 Task: Add Bluebonnet B-Complex 50 to the cart.
Action: Mouse pressed left at (26, 66)
Screenshot: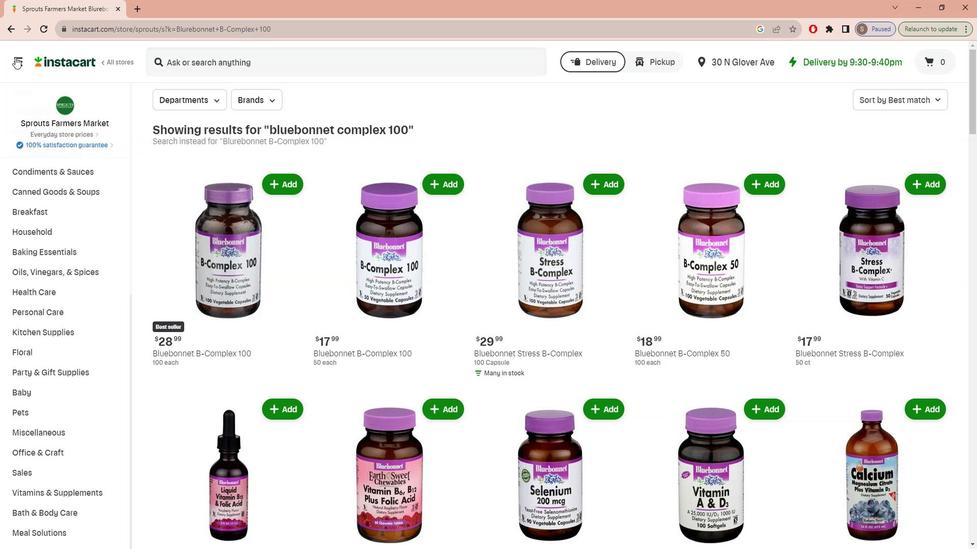 
Action: Mouse moved to (43, 133)
Screenshot: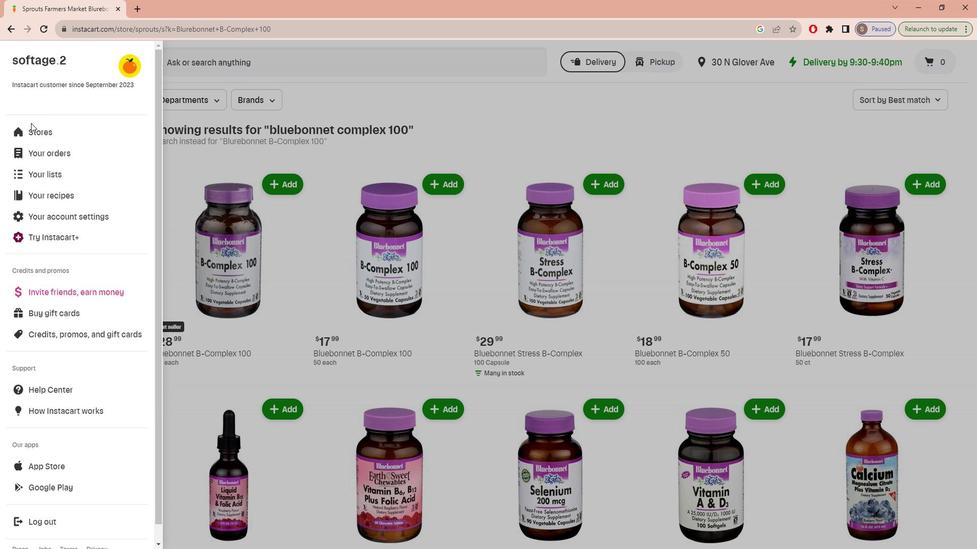 
Action: Mouse pressed left at (43, 133)
Screenshot: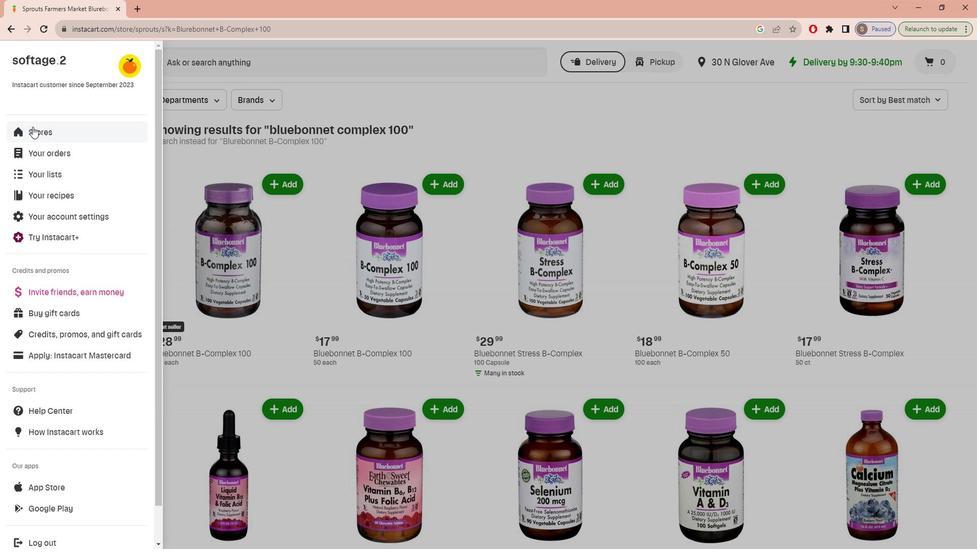 
Action: Mouse moved to (245, 102)
Screenshot: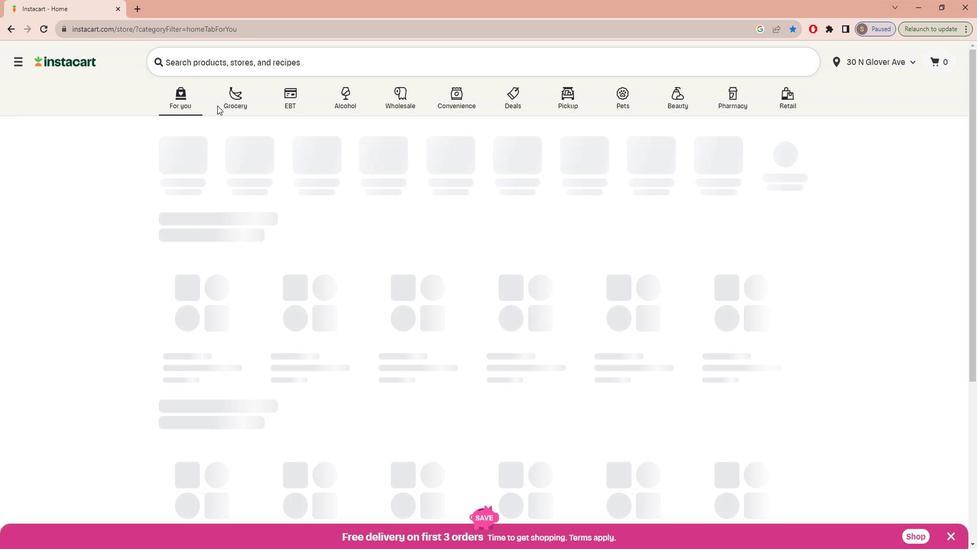 
Action: Mouse pressed left at (245, 102)
Screenshot: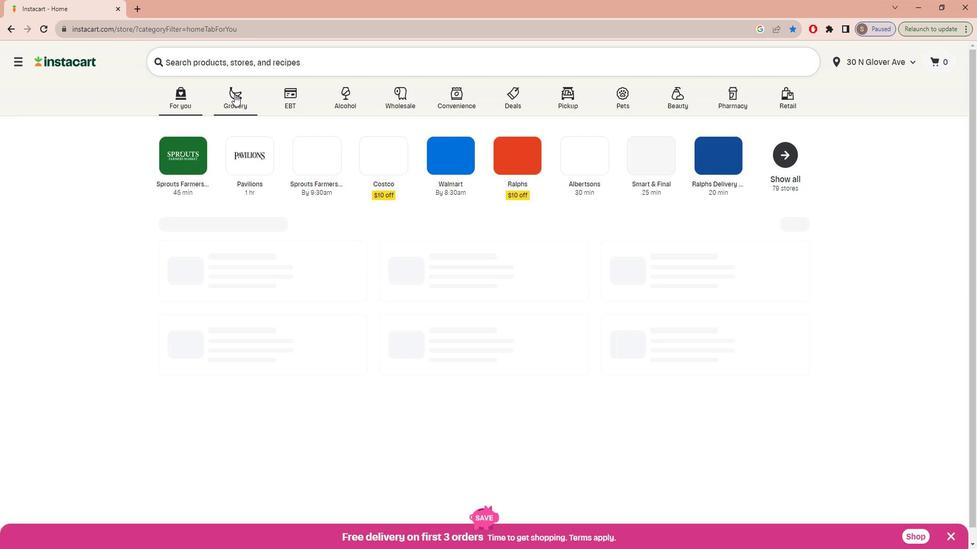 
Action: Mouse moved to (241, 290)
Screenshot: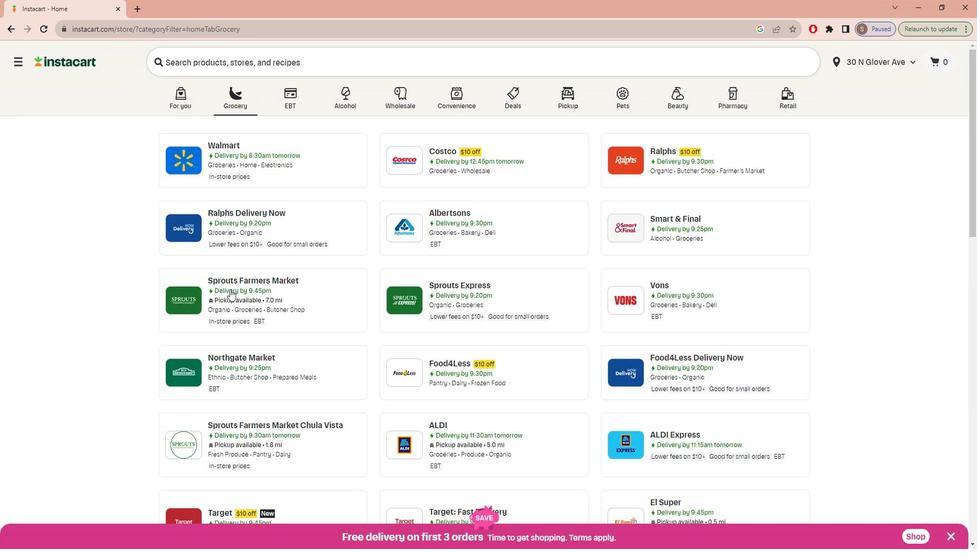 
Action: Mouse pressed left at (241, 290)
Screenshot: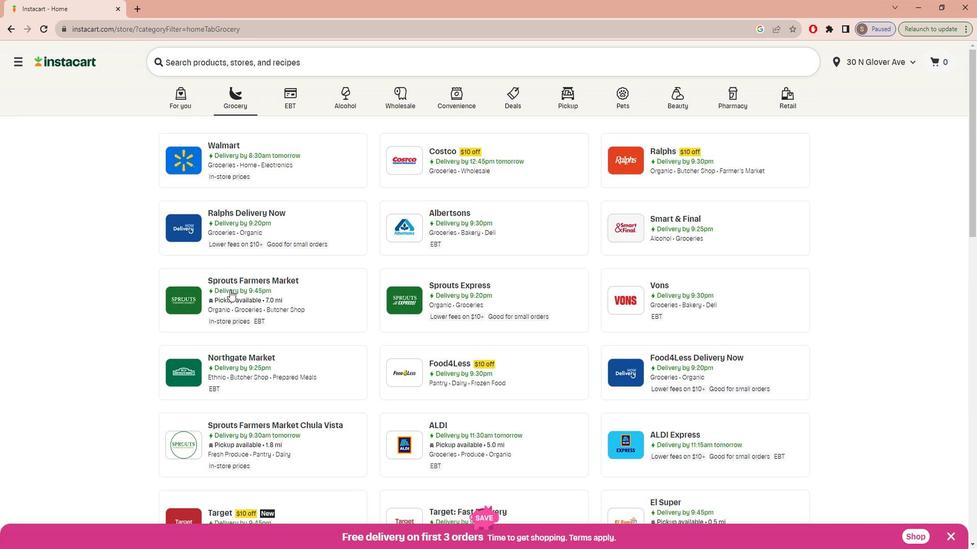 
Action: Mouse moved to (118, 380)
Screenshot: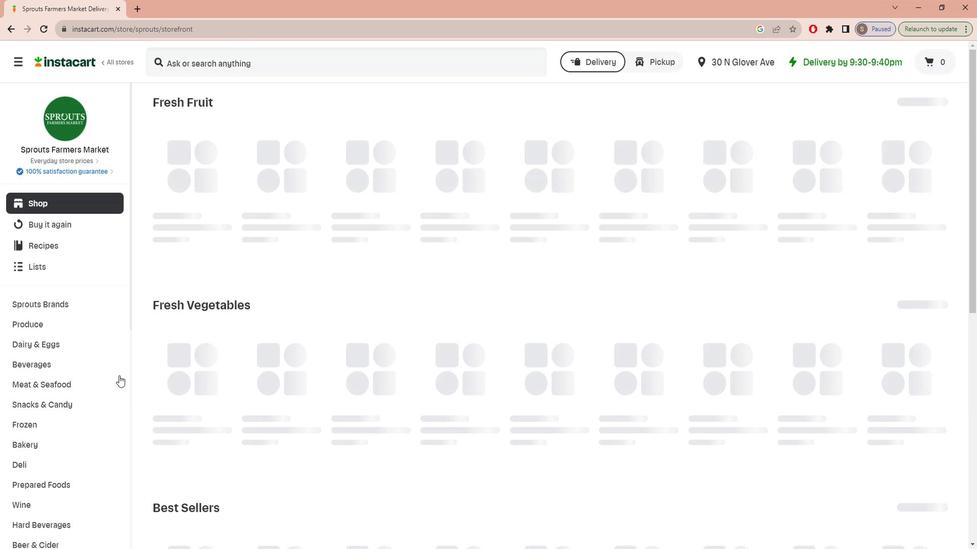 
Action: Mouse scrolled (118, 380) with delta (0, 0)
Screenshot: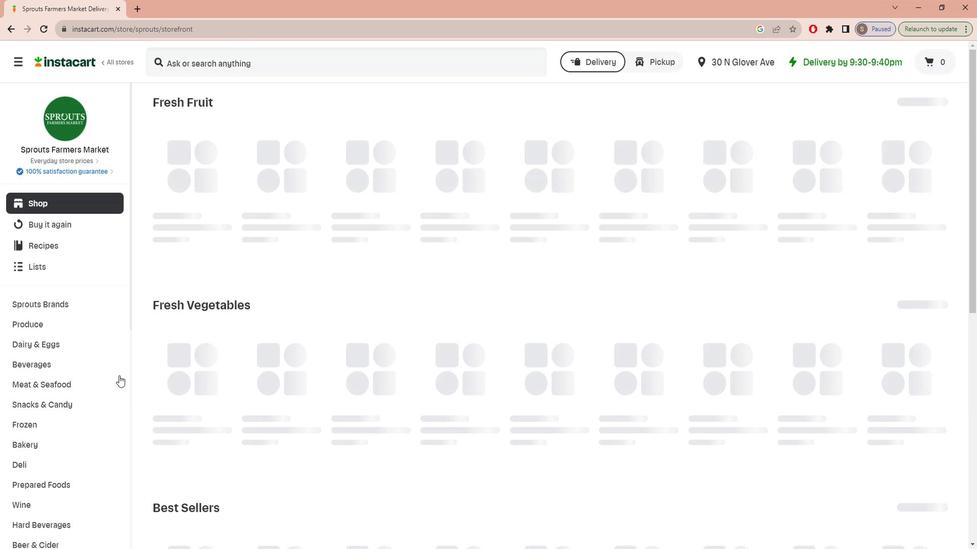 
Action: Mouse moved to (115, 381)
Screenshot: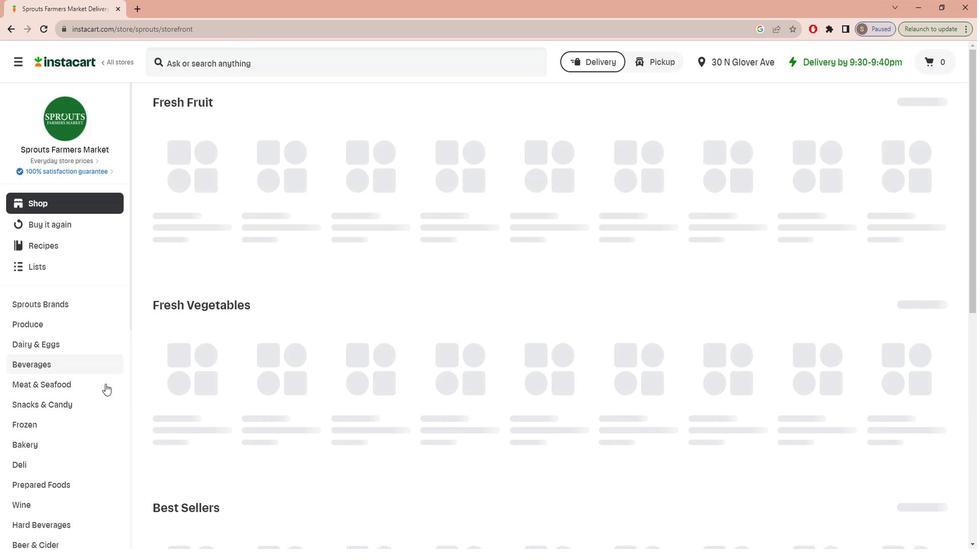 
Action: Mouse scrolled (115, 381) with delta (0, 0)
Screenshot: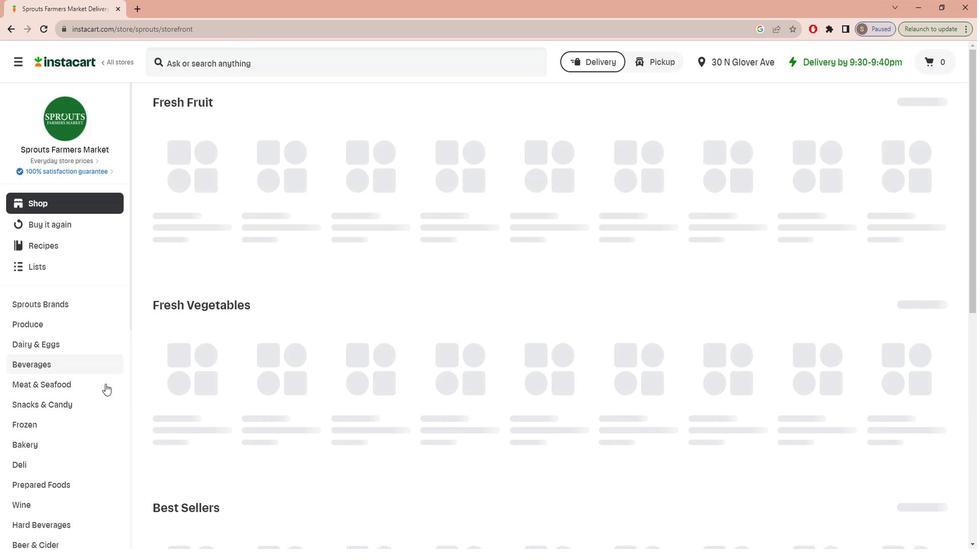 
Action: Mouse moved to (113, 382)
Screenshot: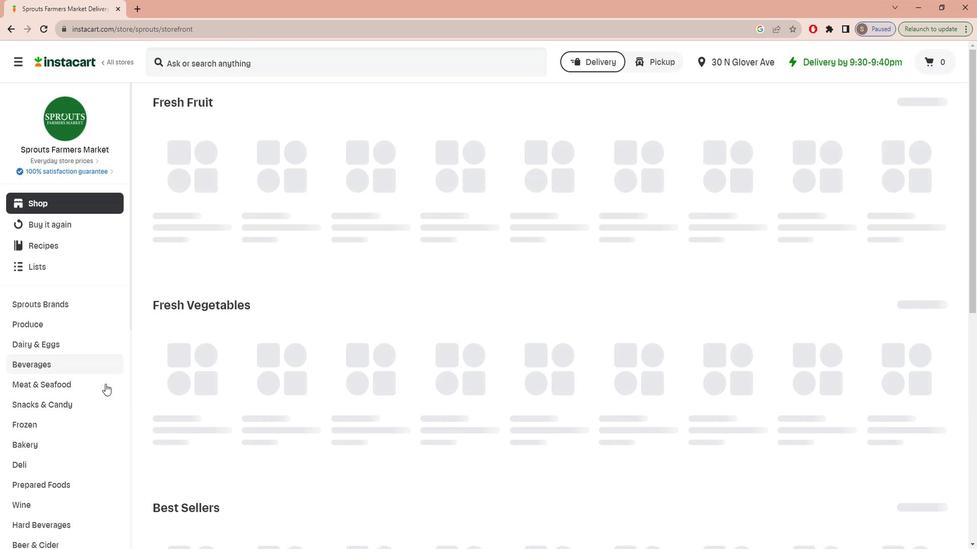 
Action: Mouse scrolled (113, 382) with delta (0, 0)
Screenshot: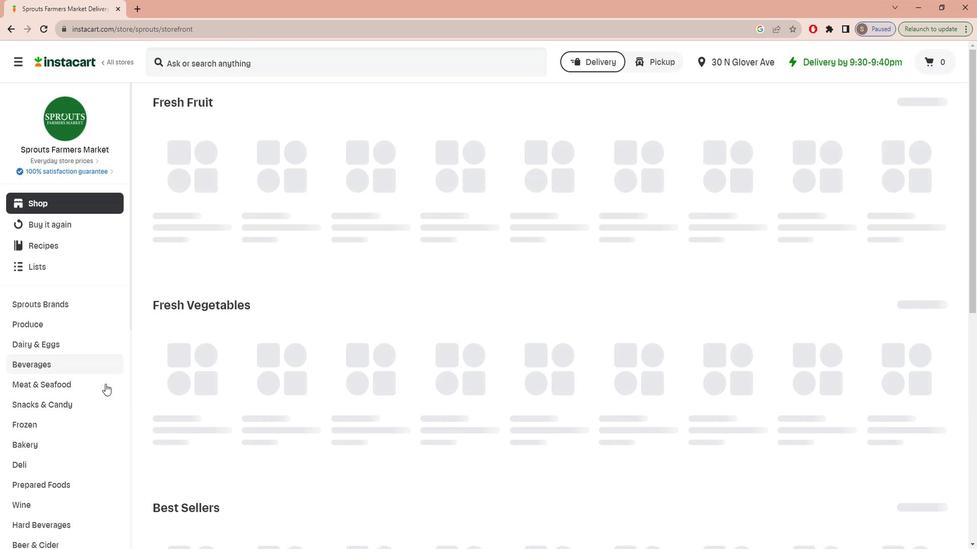 
Action: Mouse moved to (112, 383)
Screenshot: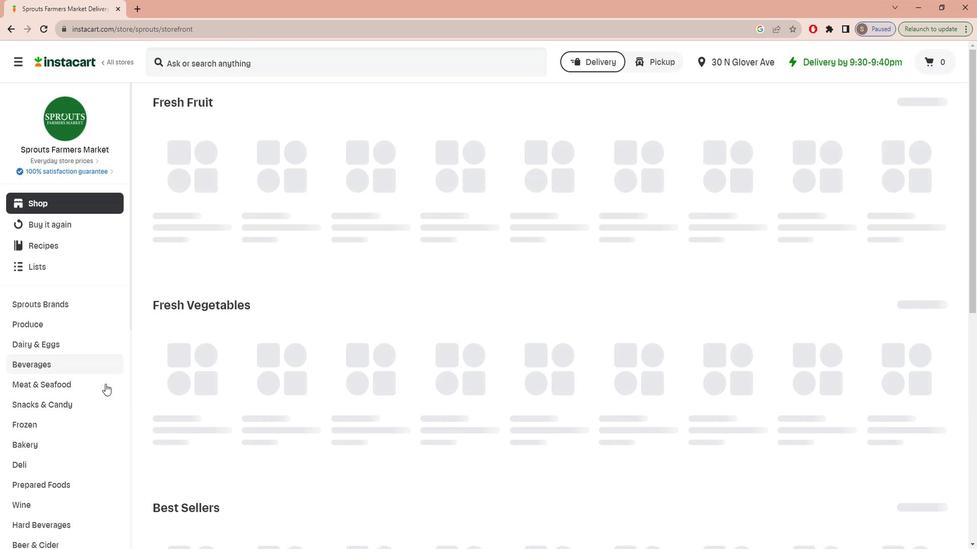 
Action: Mouse scrolled (112, 382) with delta (0, 0)
Screenshot: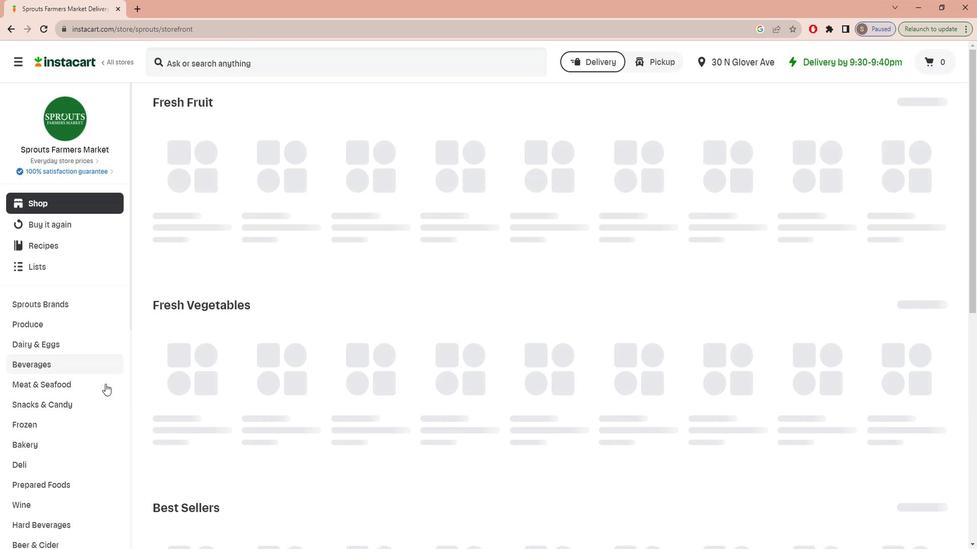 
Action: Mouse moved to (112, 383)
Screenshot: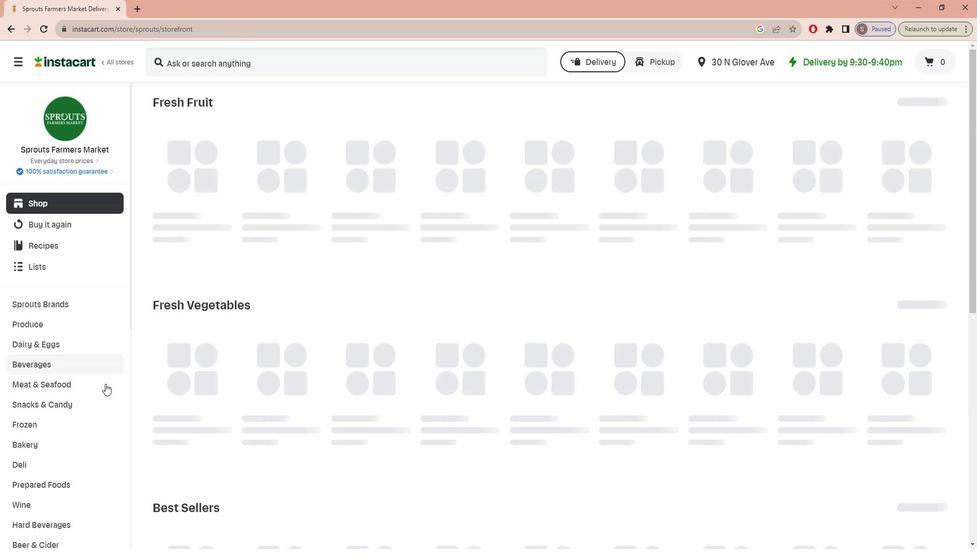 
Action: Mouse scrolled (112, 383) with delta (0, 0)
Screenshot: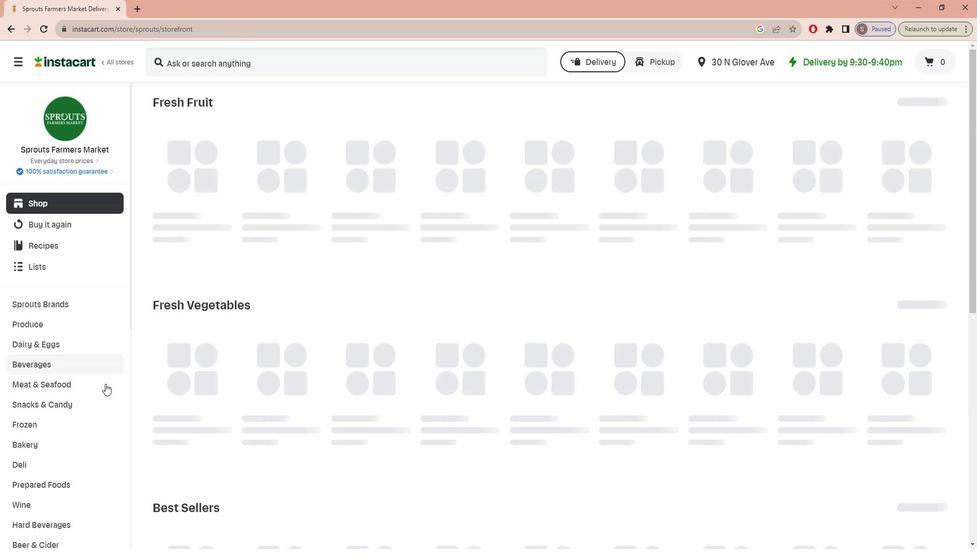 
Action: Mouse moved to (111, 384)
Screenshot: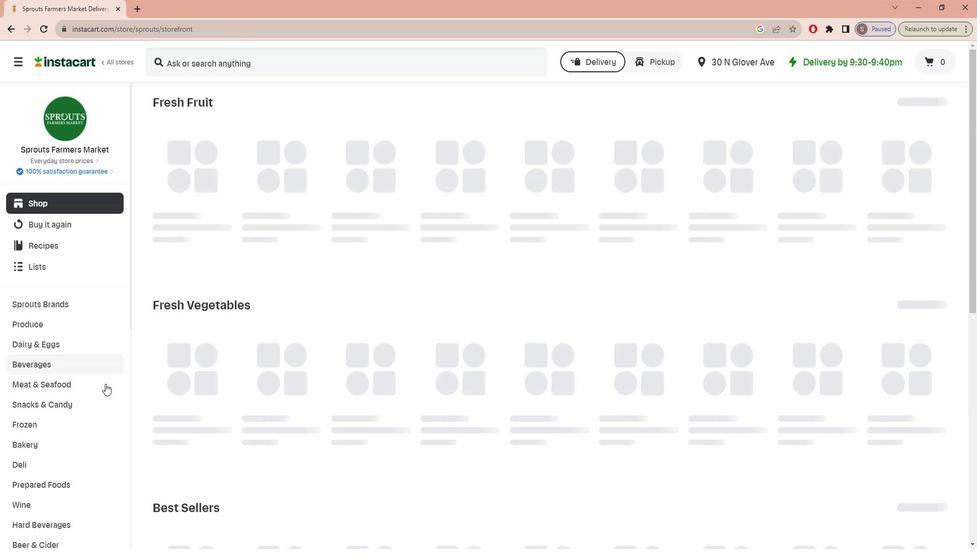 
Action: Mouse scrolled (111, 383) with delta (0, 0)
Screenshot: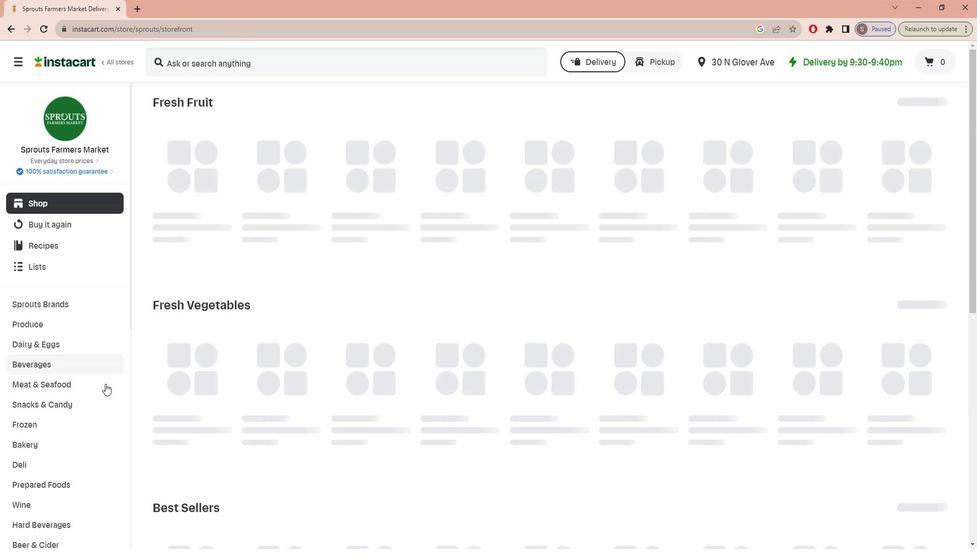 
Action: Mouse scrolled (111, 383) with delta (0, 0)
Screenshot: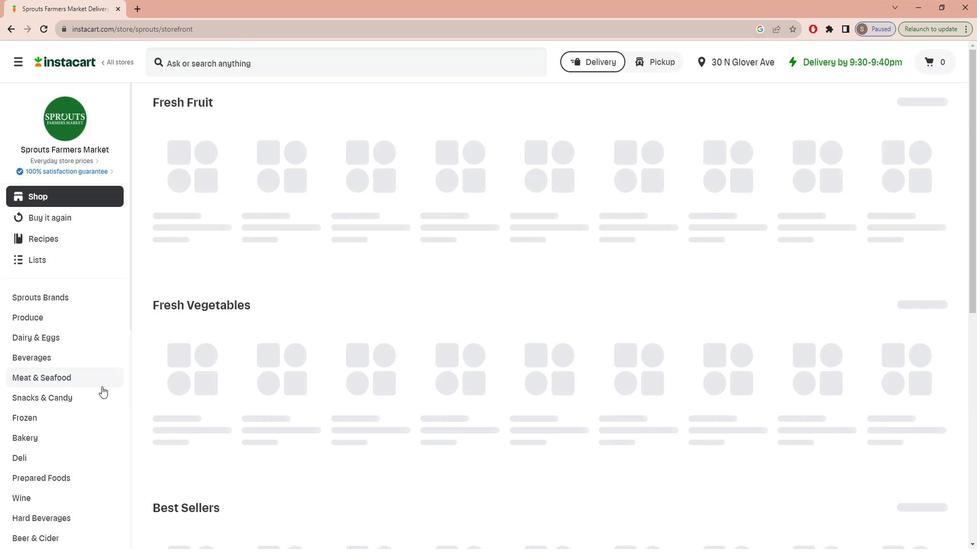 
Action: Mouse moved to (111, 384)
Screenshot: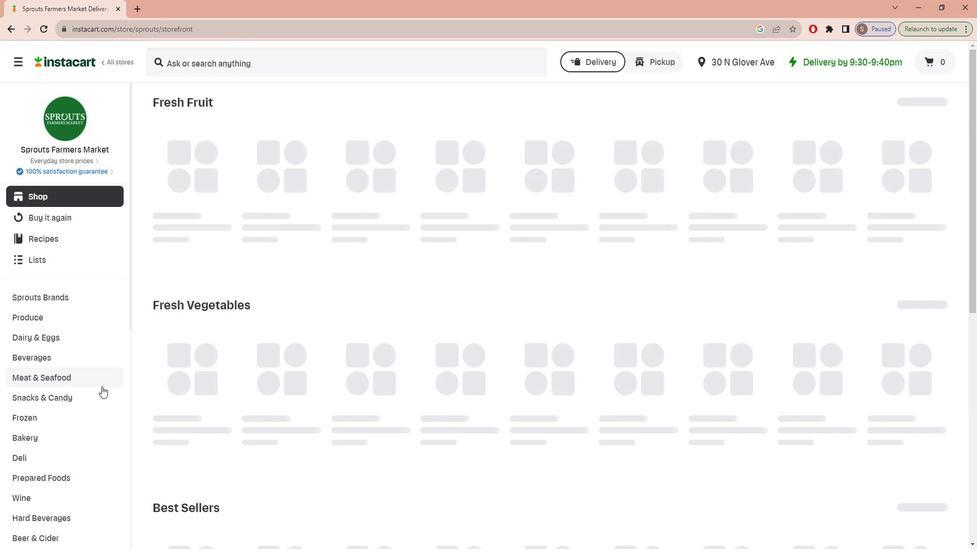 
Action: Mouse scrolled (111, 383) with delta (0, 0)
Screenshot: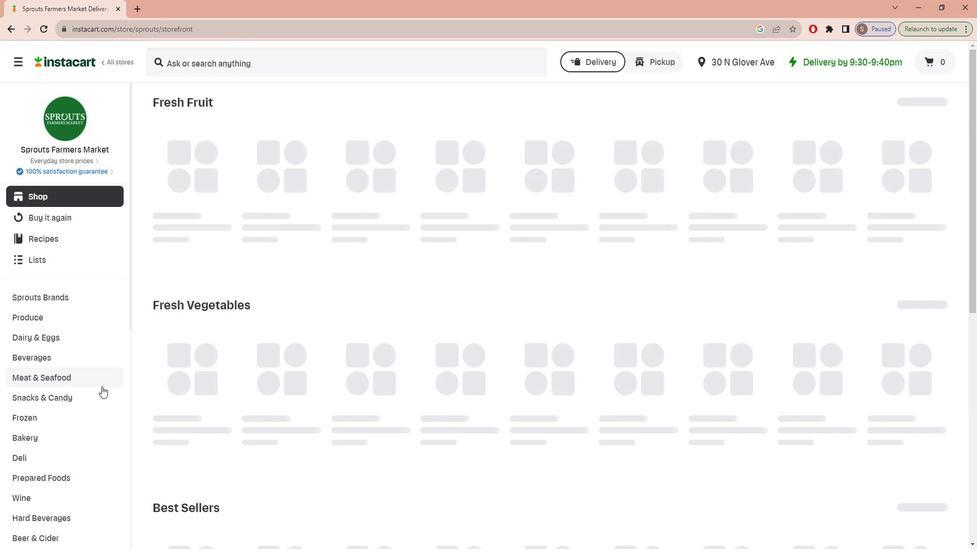 
Action: Mouse moved to (96, 482)
Screenshot: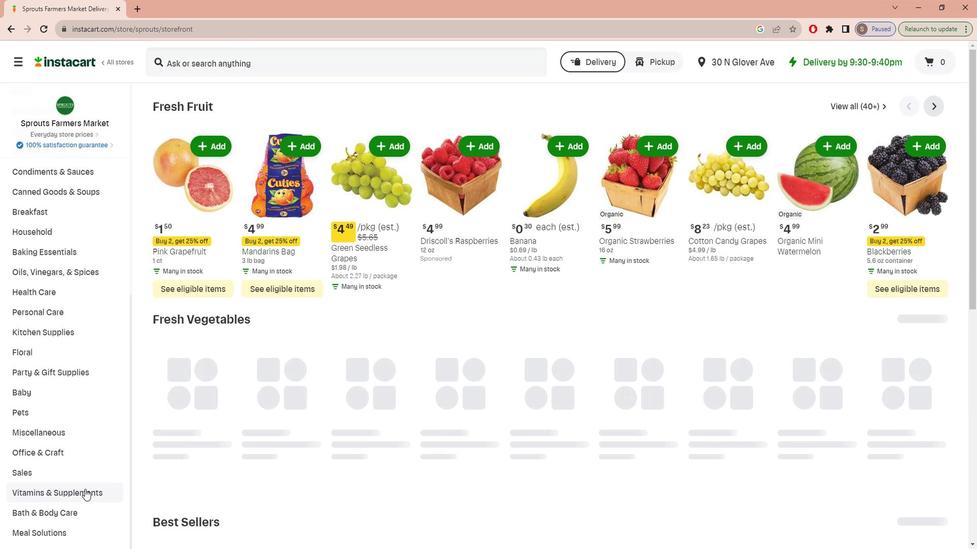 
Action: Mouse pressed left at (96, 482)
Screenshot: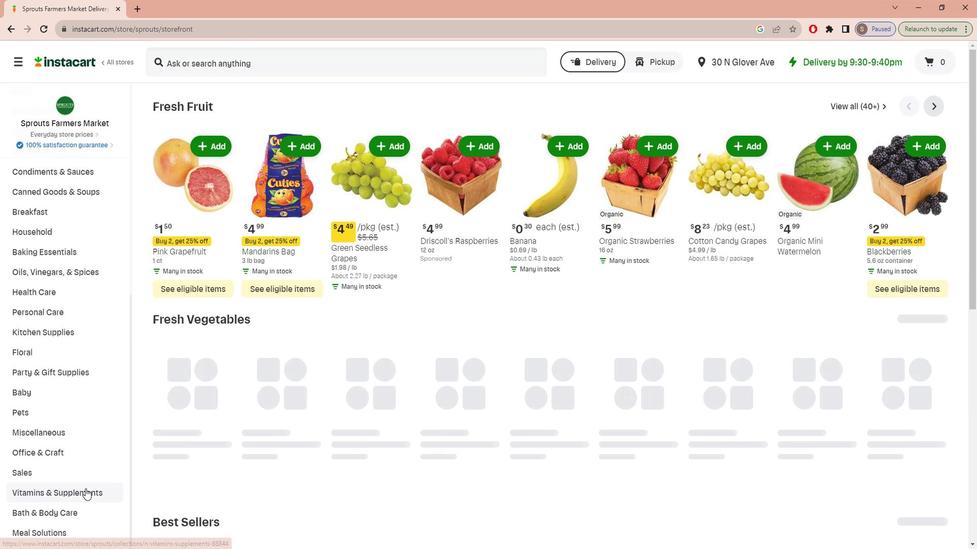 
Action: Mouse moved to (958, 134)
Screenshot: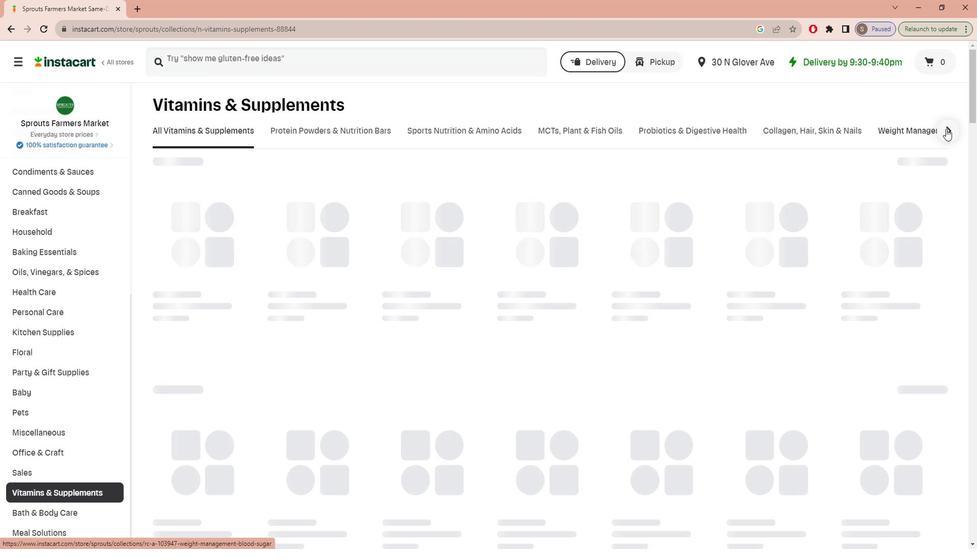 
Action: Mouse pressed left at (958, 134)
Screenshot: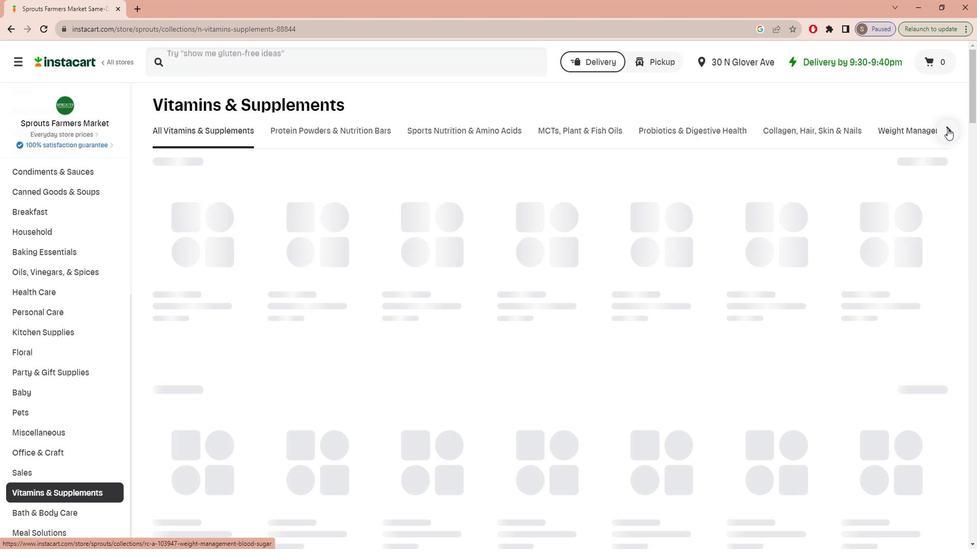 
Action: Mouse moved to (700, 136)
Screenshot: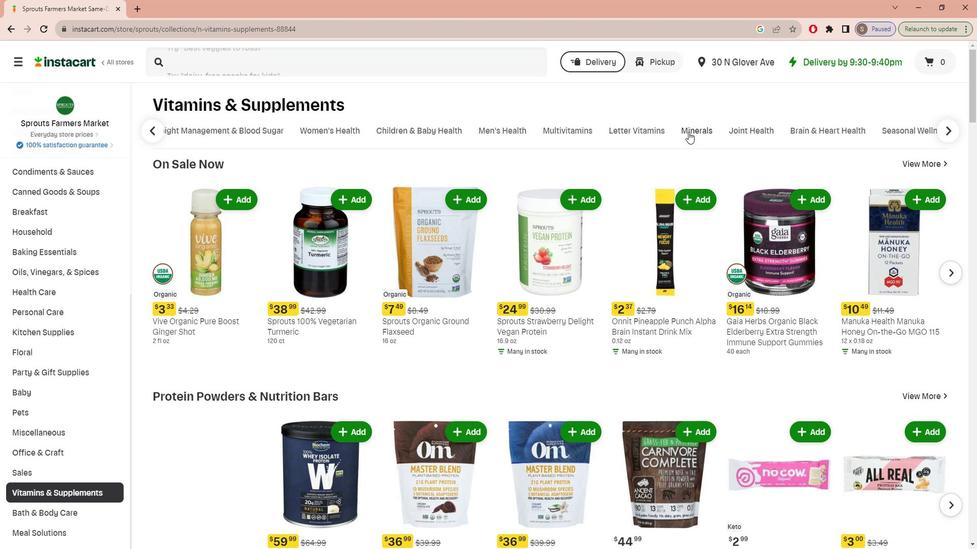 
Action: Mouse pressed left at (700, 136)
Screenshot: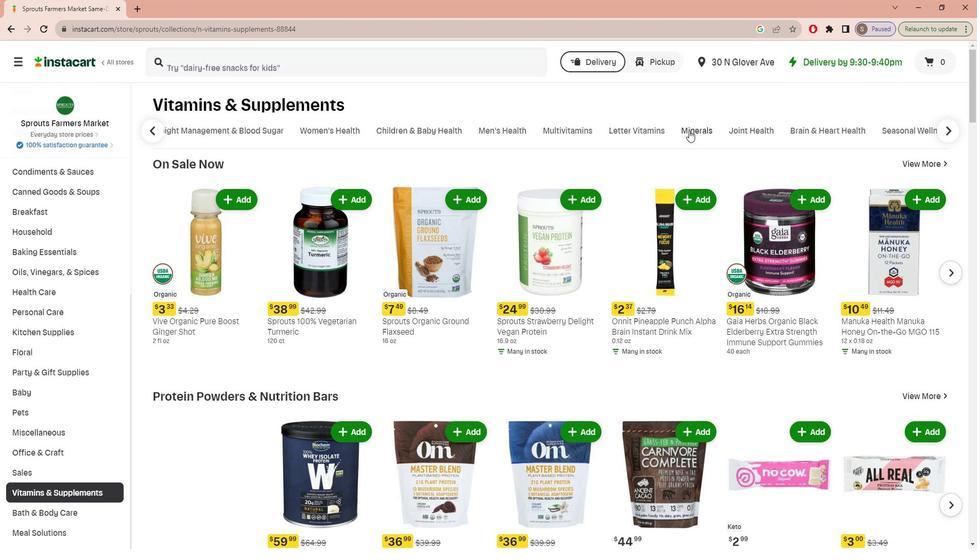 
Action: Mouse moved to (372, 73)
Screenshot: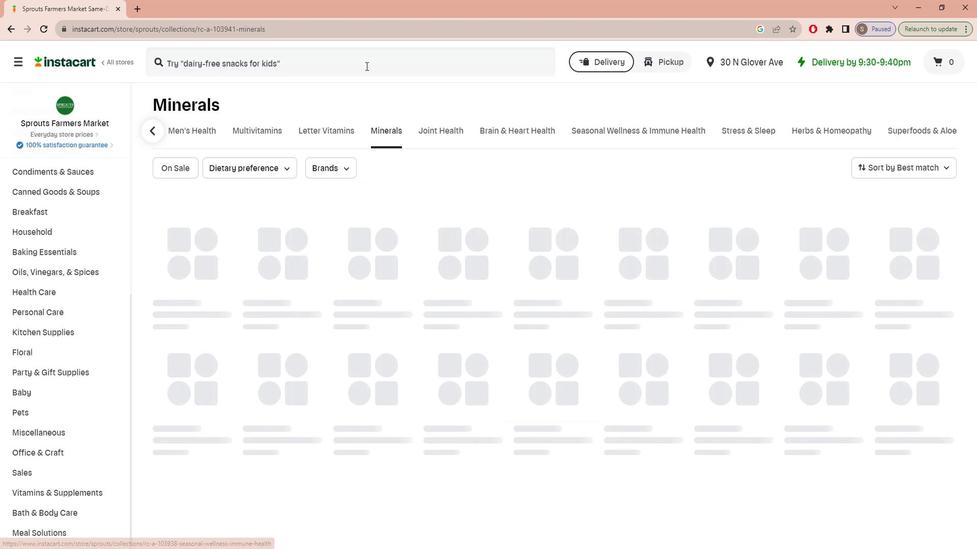 
Action: Mouse pressed left at (372, 73)
Screenshot: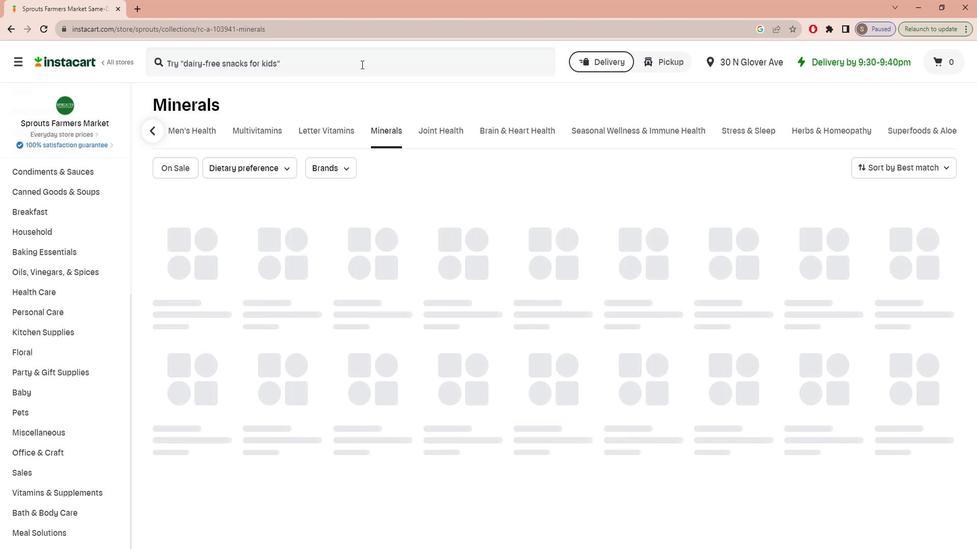 
Action: Key pressed b<Key.caps_lock>LUEBONNET<Key.space><Key.caps_lock>b-c<Key.caps_lock>OMPLEX<Key.space>50<Key.enter>
Screenshot: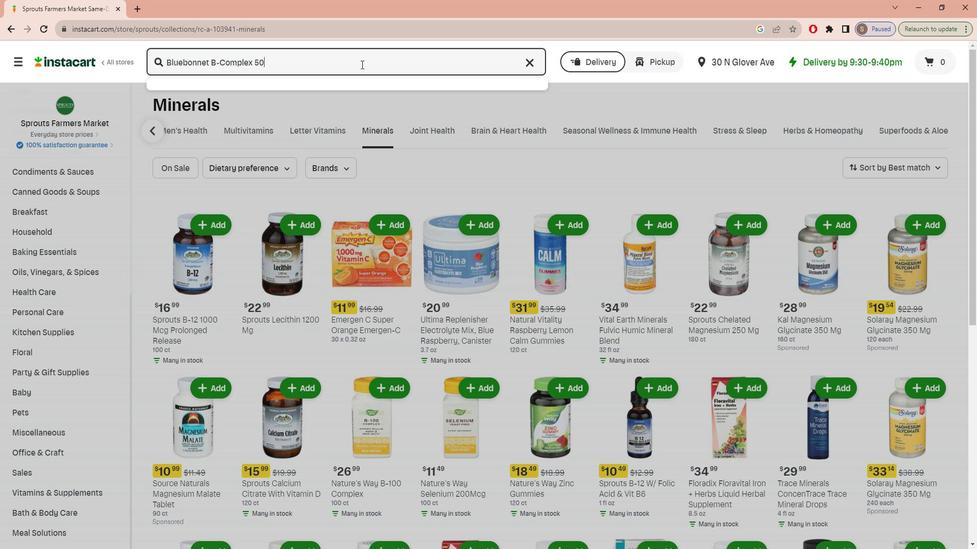 
Action: Mouse moved to (292, 190)
Screenshot: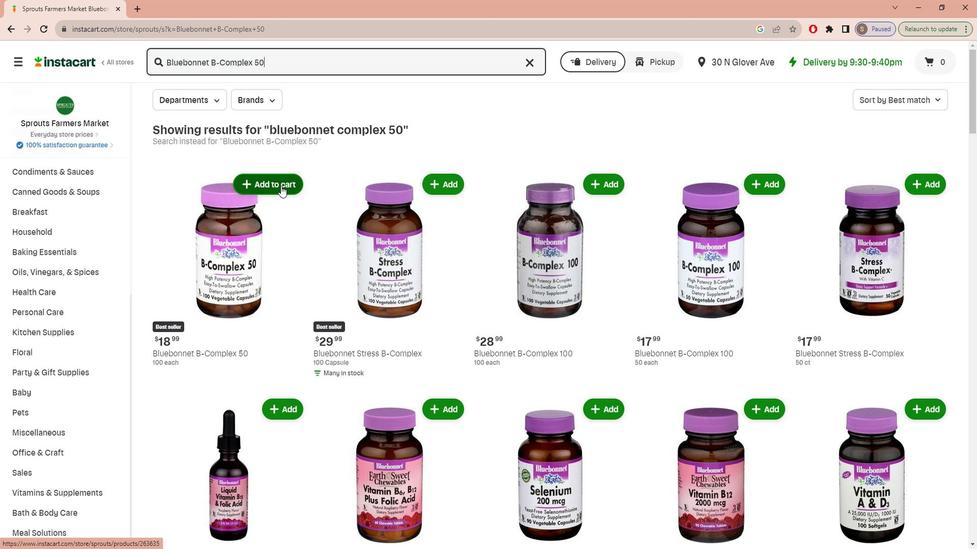 
Action: Mouse pressed left at (292, 190)
Screenshot: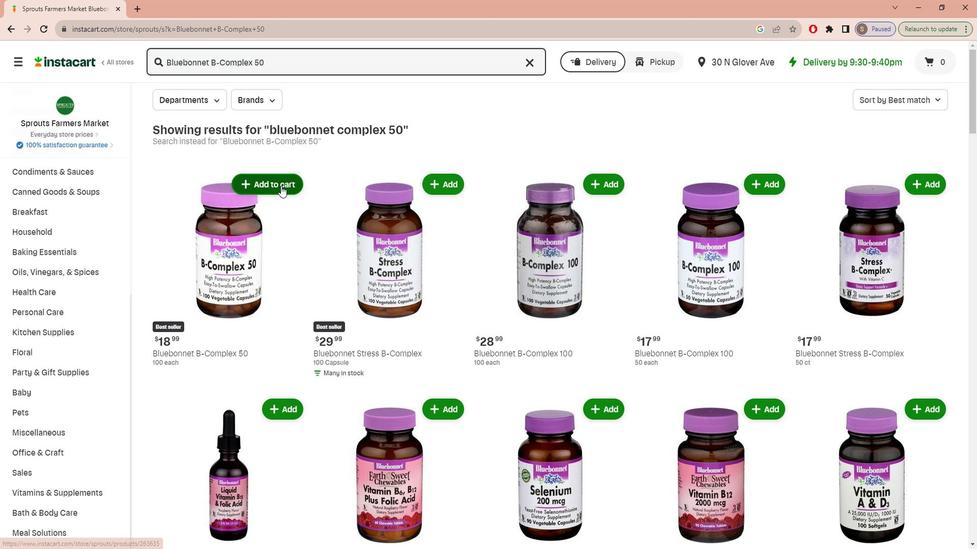 
Action: Mouse moved to (317, 280)
Screenshot: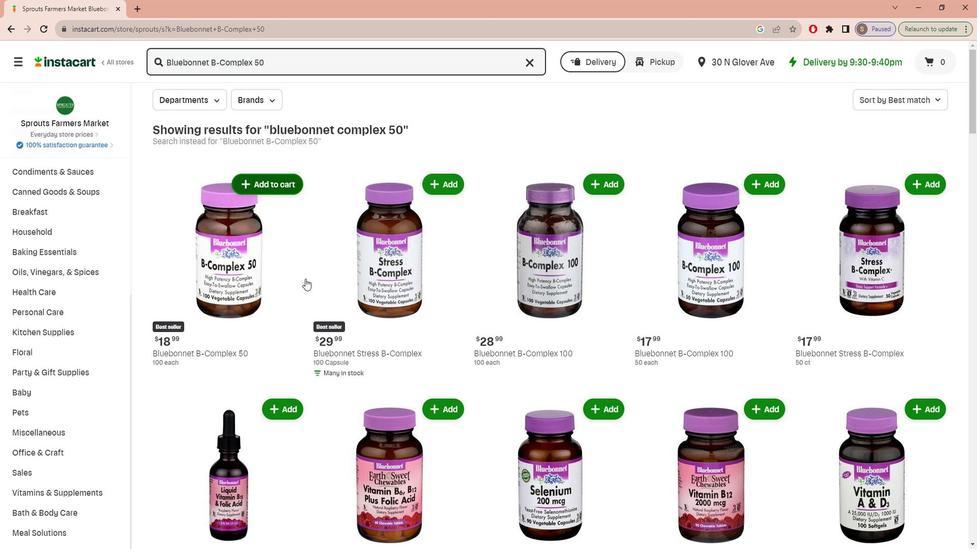 
